 Task: Look for products in the category "Drink Mixes" from the brand "Ultima Replenisher".
Action: Mouse pressed left at (23, 99)
Screenshot: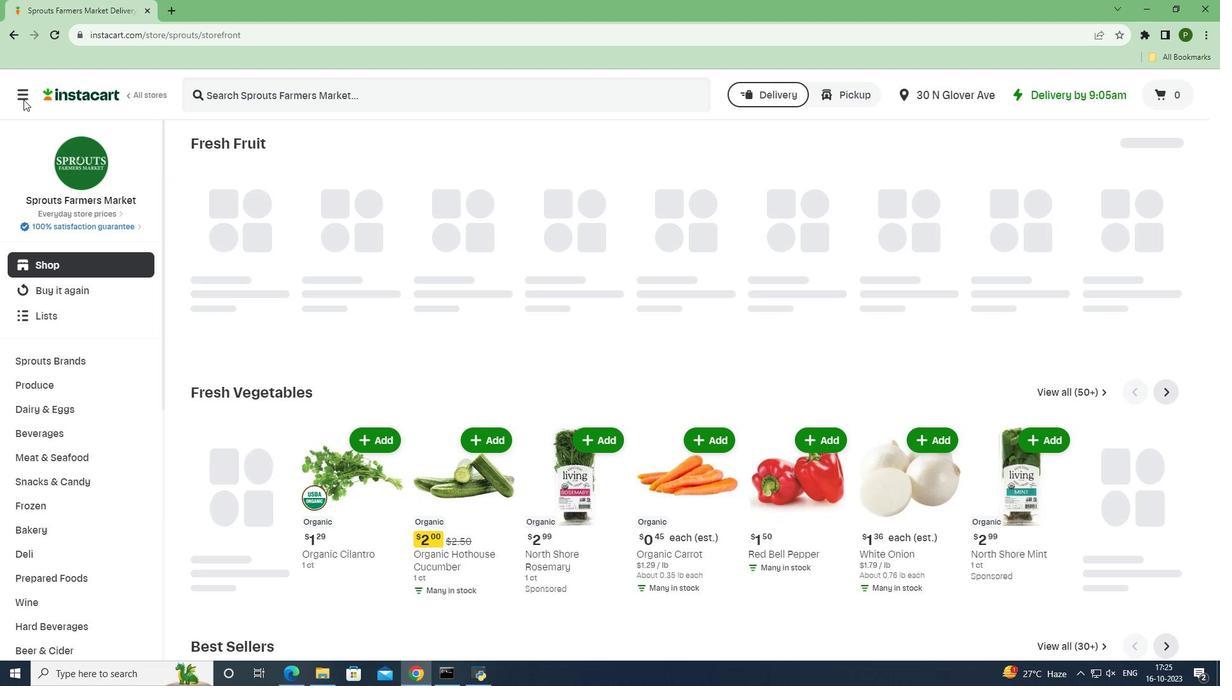 
Action: Mouse moved to (47, 345)
Screenshot: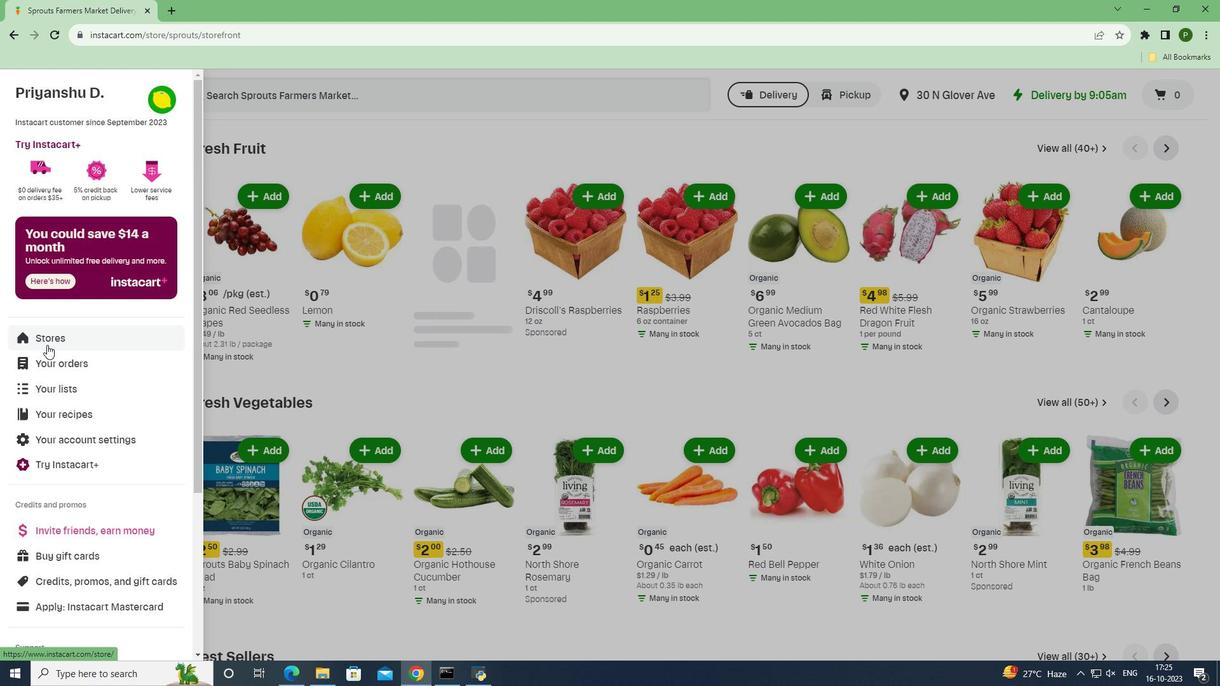 
Action: Mouse pressed left at (47, 345)
Screenshot: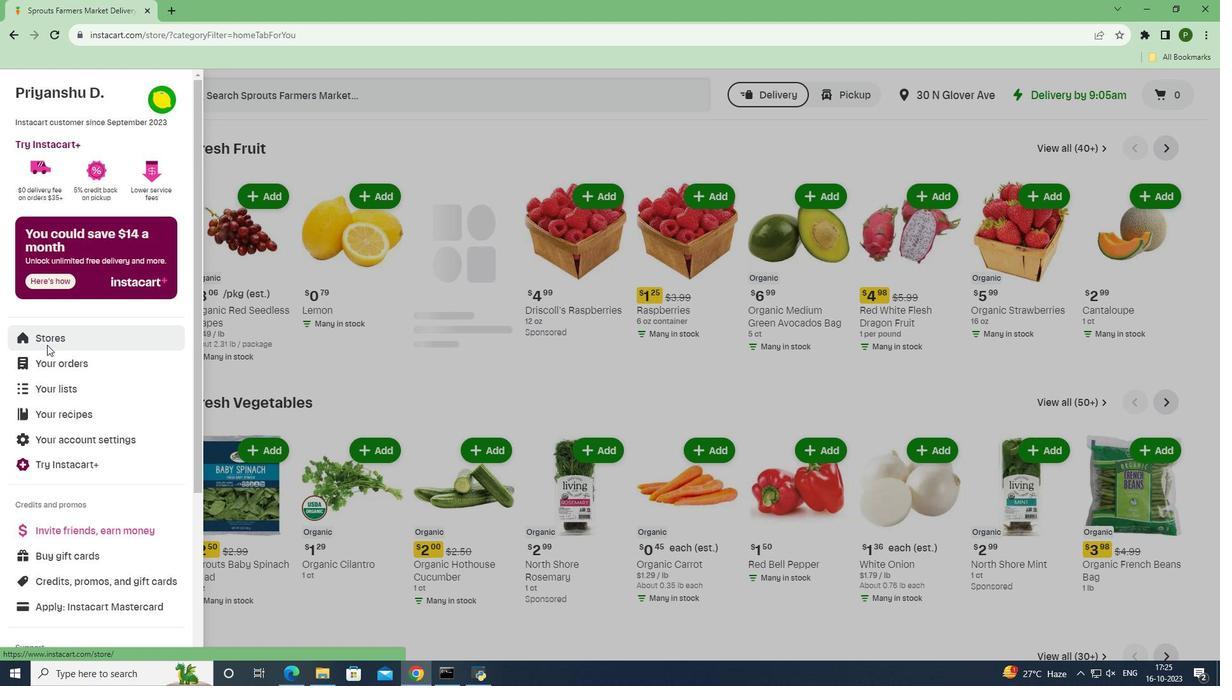 
Action: Mouse moved to (283, 149)
Screenshot: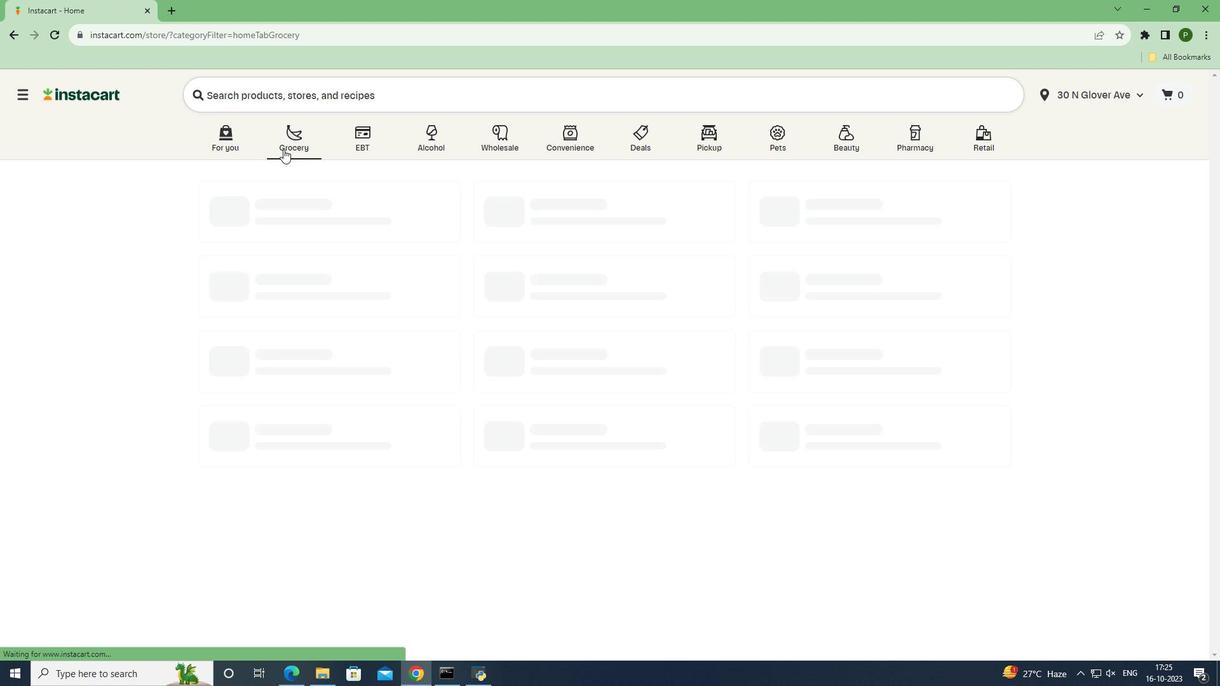 
Action: Mouse pressed left at (283, 149)
Screenshot: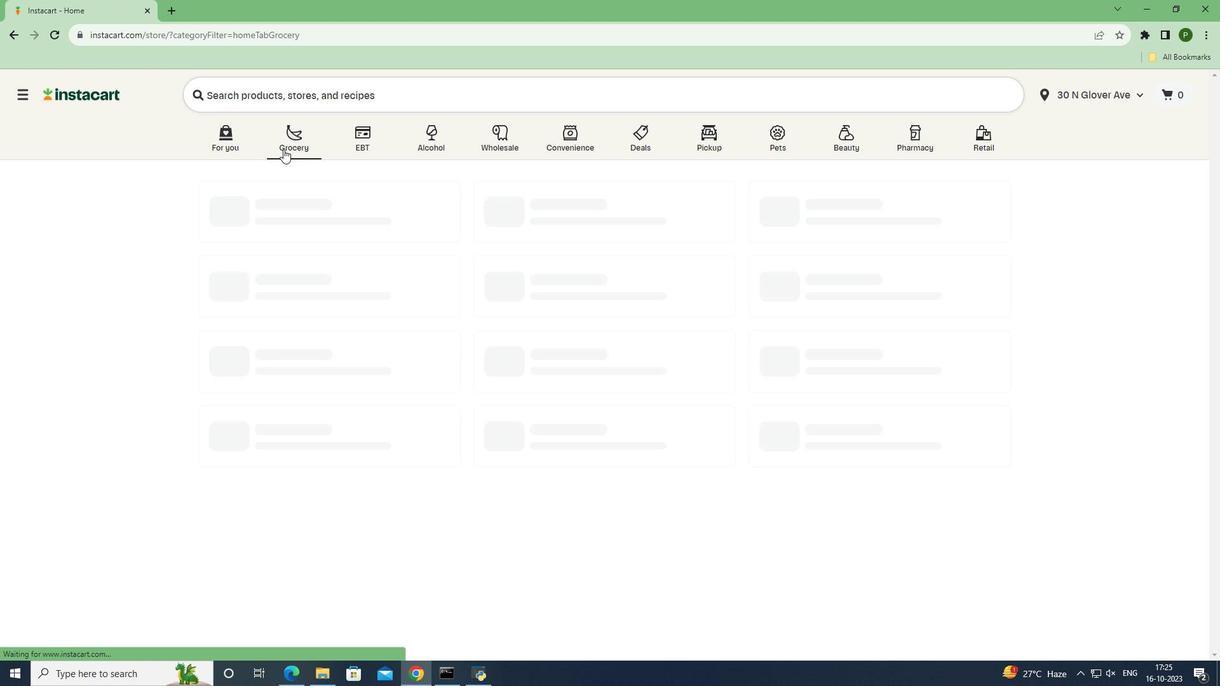 
Action: Mouse moved to (794, 298)
Screenshot: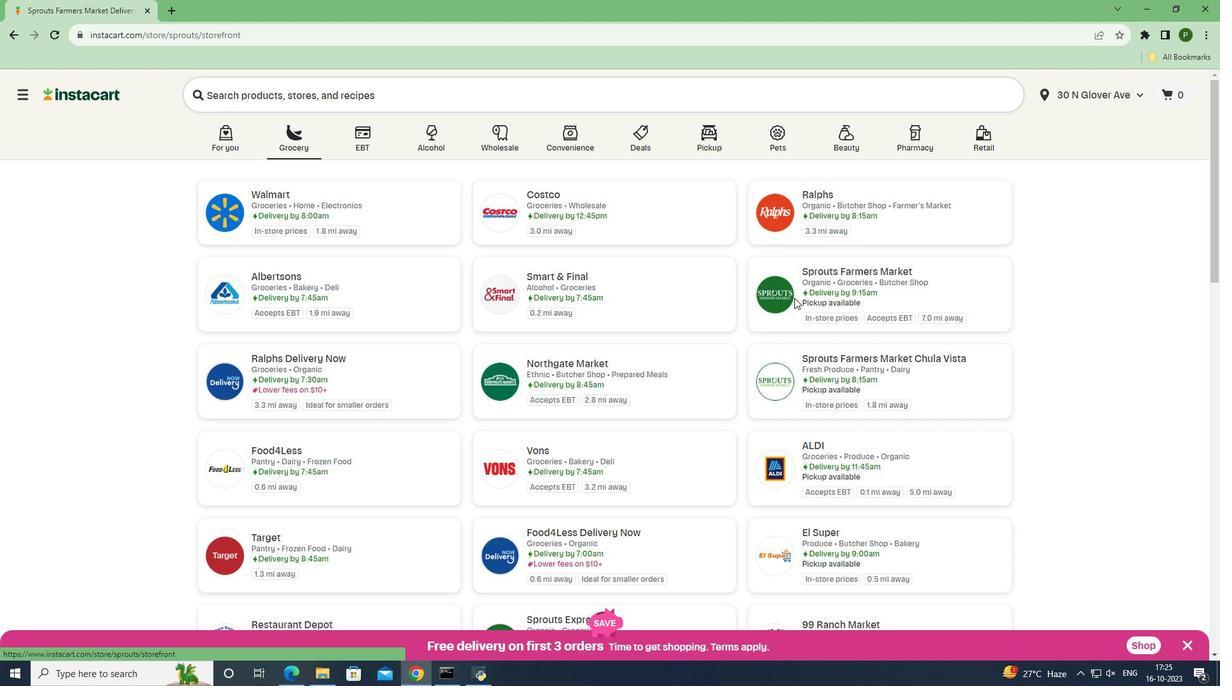 
Action: Mouse pressed left at (794, 298)
Screenshot: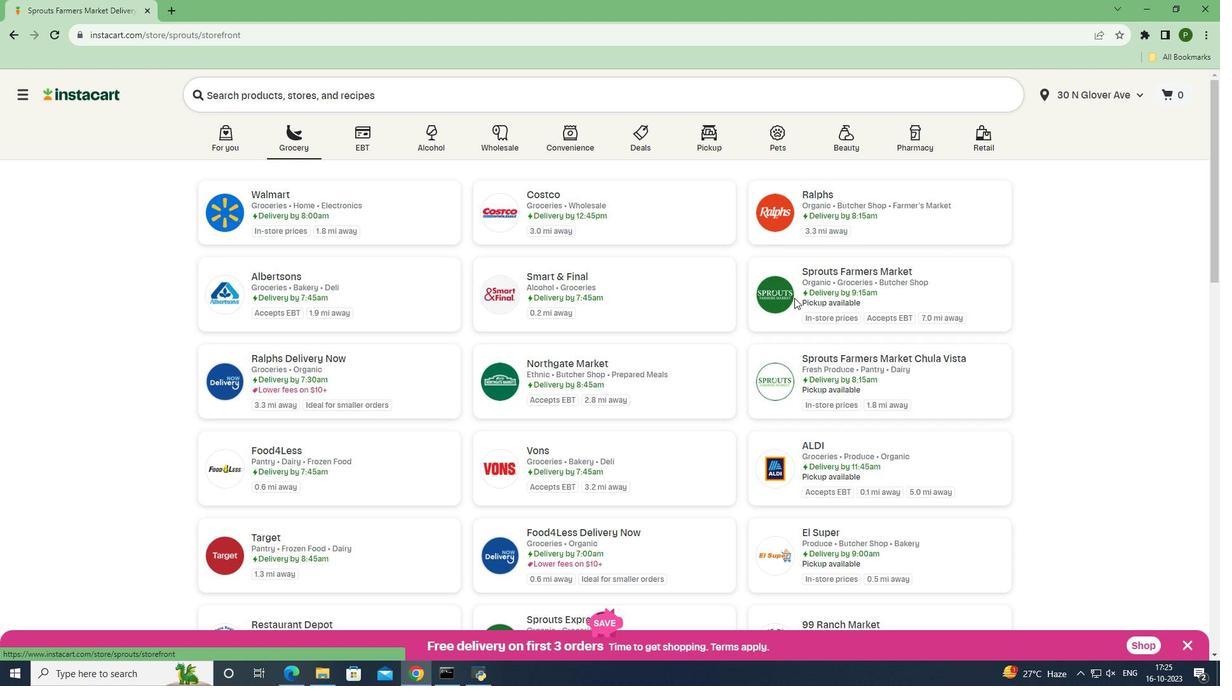 
Action: Mouse moved to (47, 442)
Screenshot: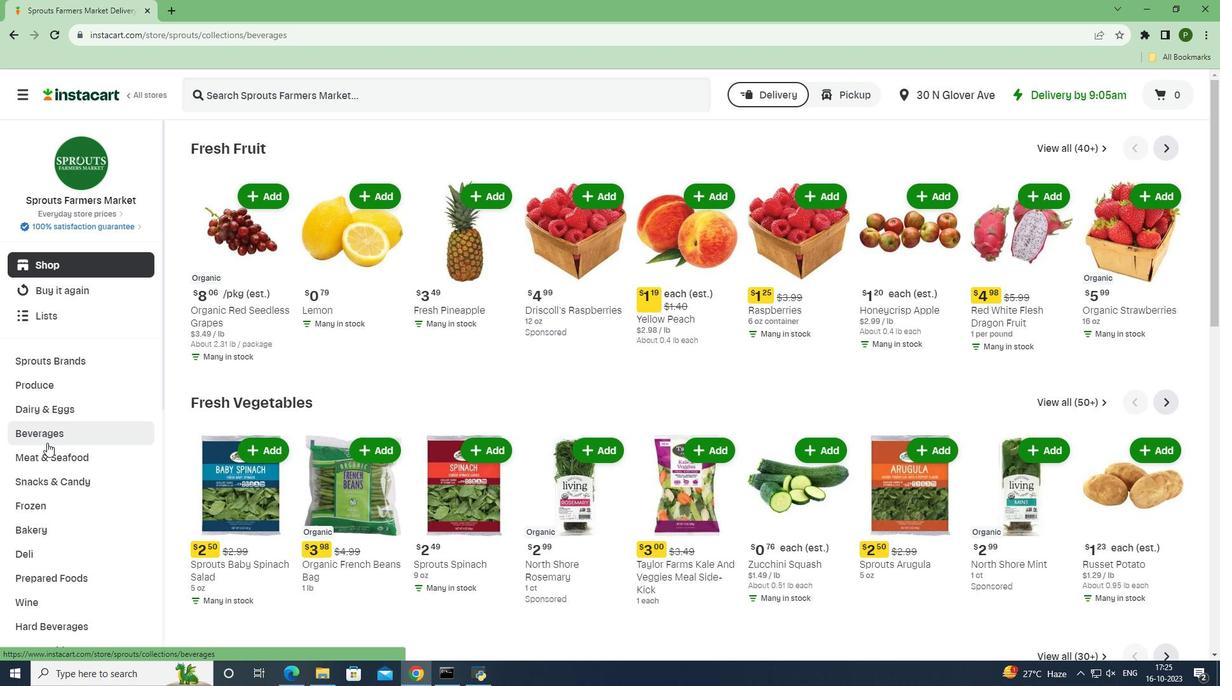 
Action: Mouse pressed left at (47, 442)
Screenshot: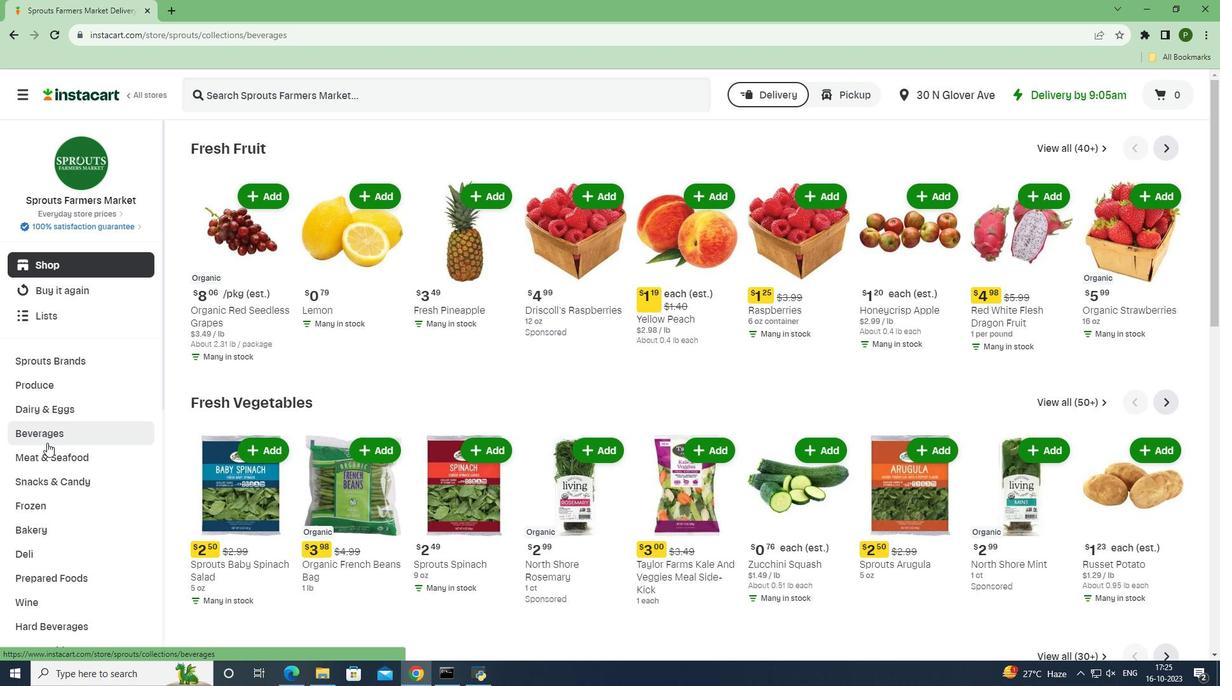 
Action: Mouse moved to (1145, 177)
Screenshot: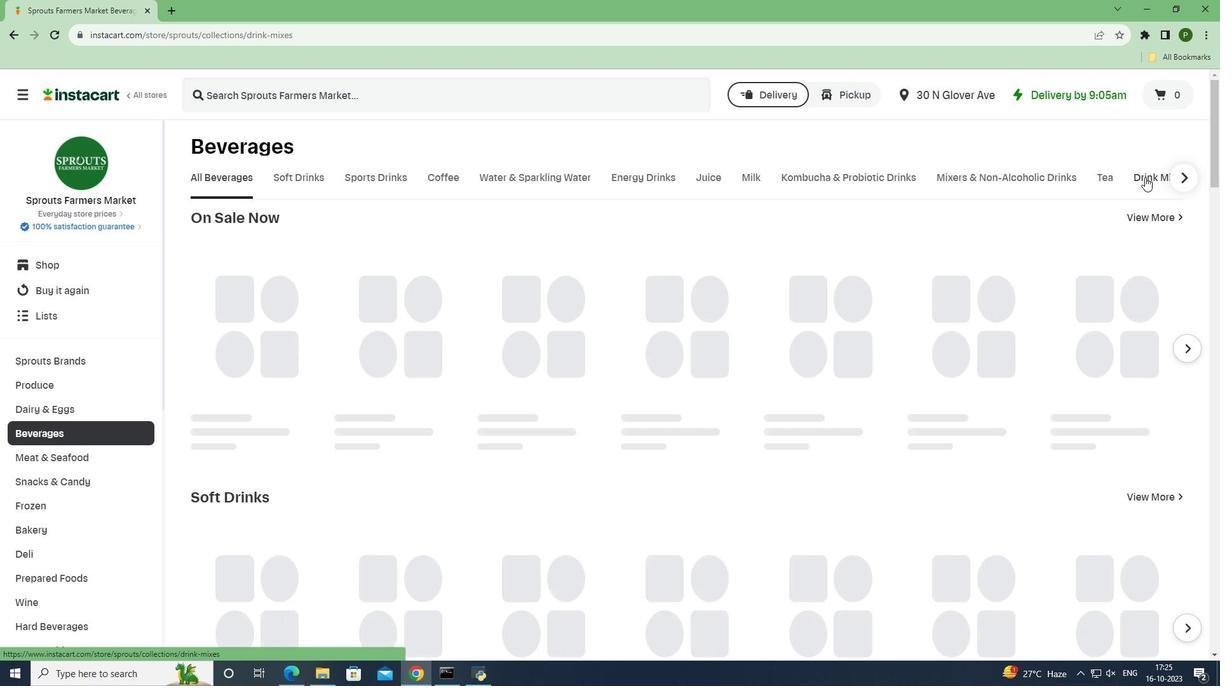 
Action: Mouse pressed left at (1145, 177)
Screenshot: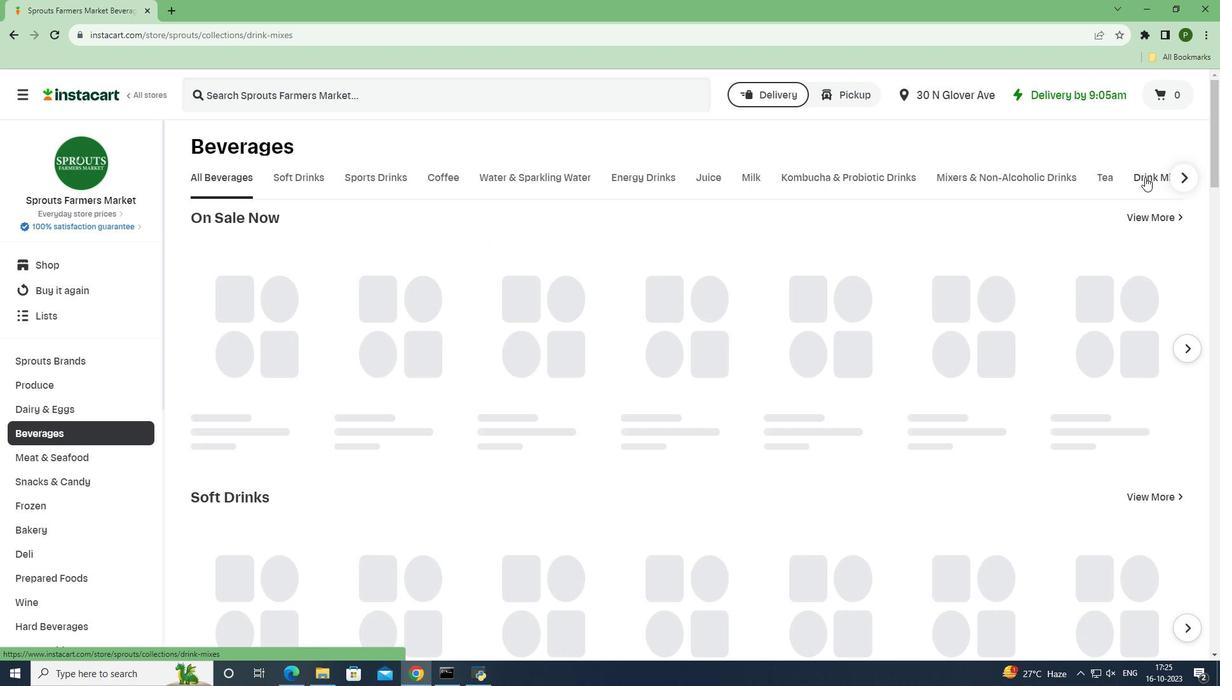 
Action: Mouse moved to (660, 238)
Screenshot: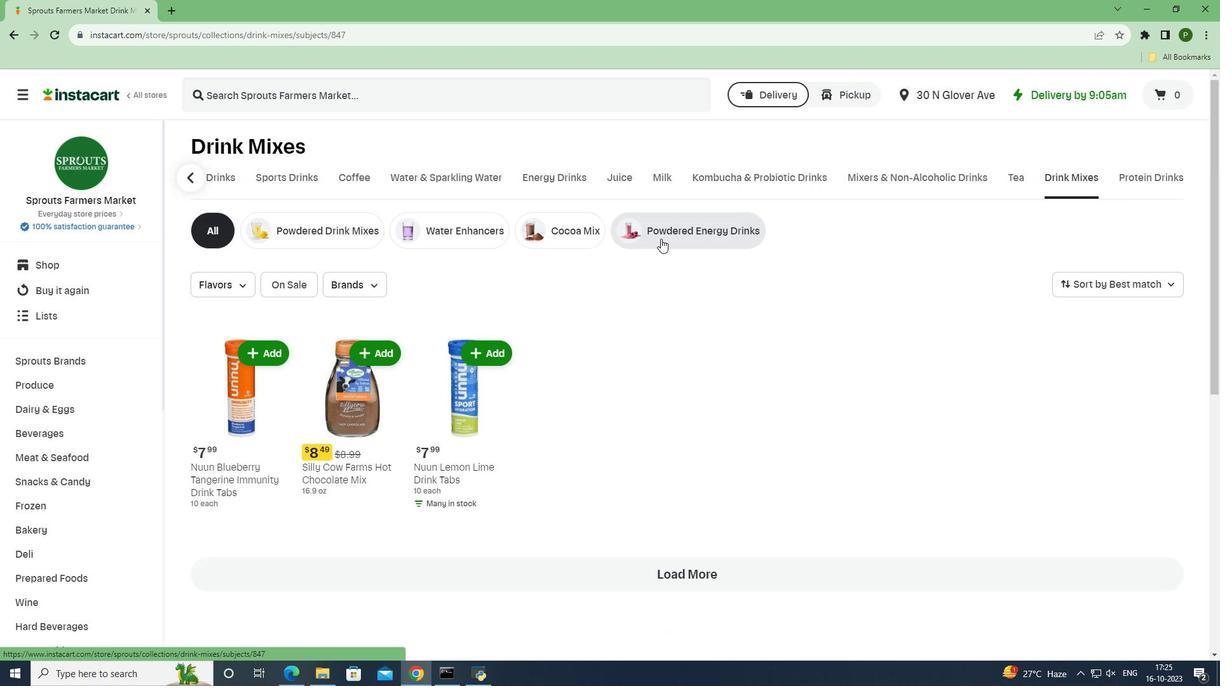 
Action: Mouse pressed left at (660, 238)
Screenshot: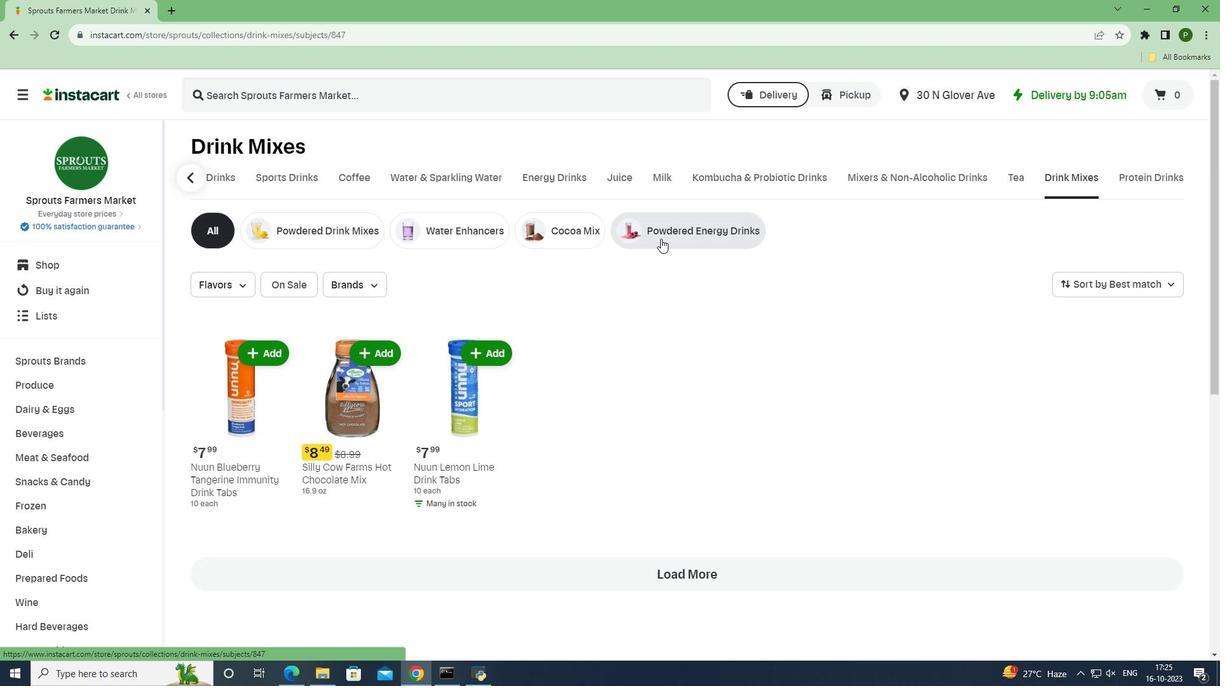 
Action: Mouse moved to (355, 291)
Screenshot: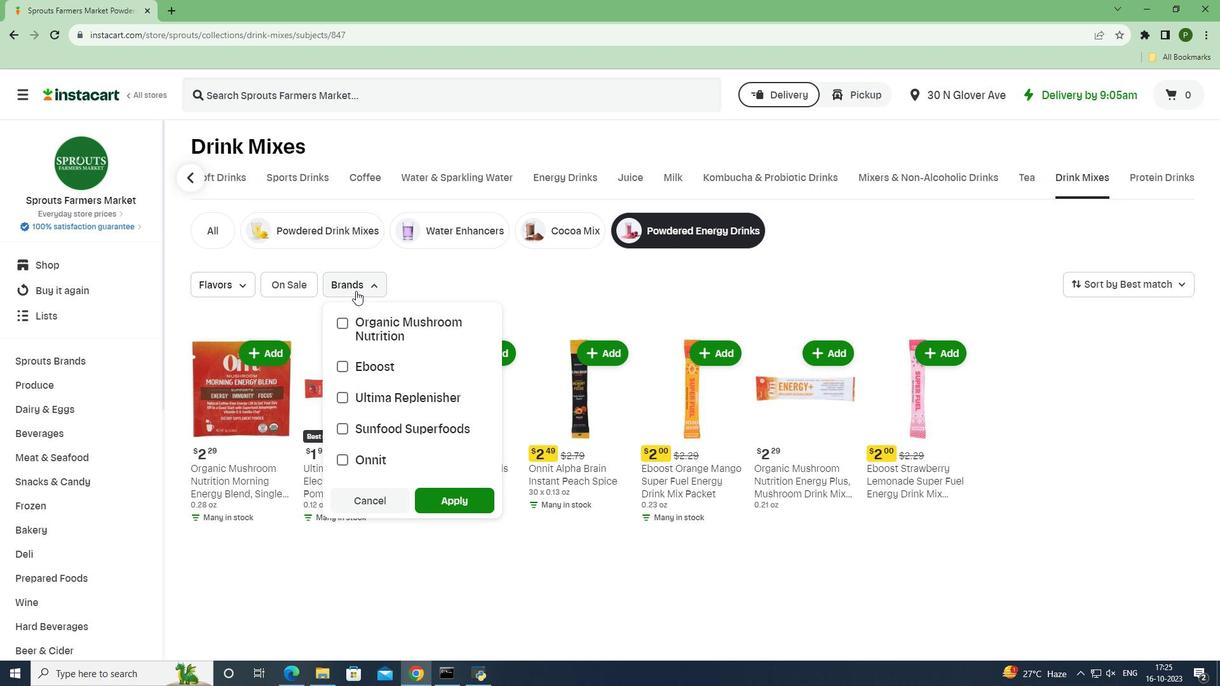 
Action: Mouse pressed left at (355, 291)
Screenshot: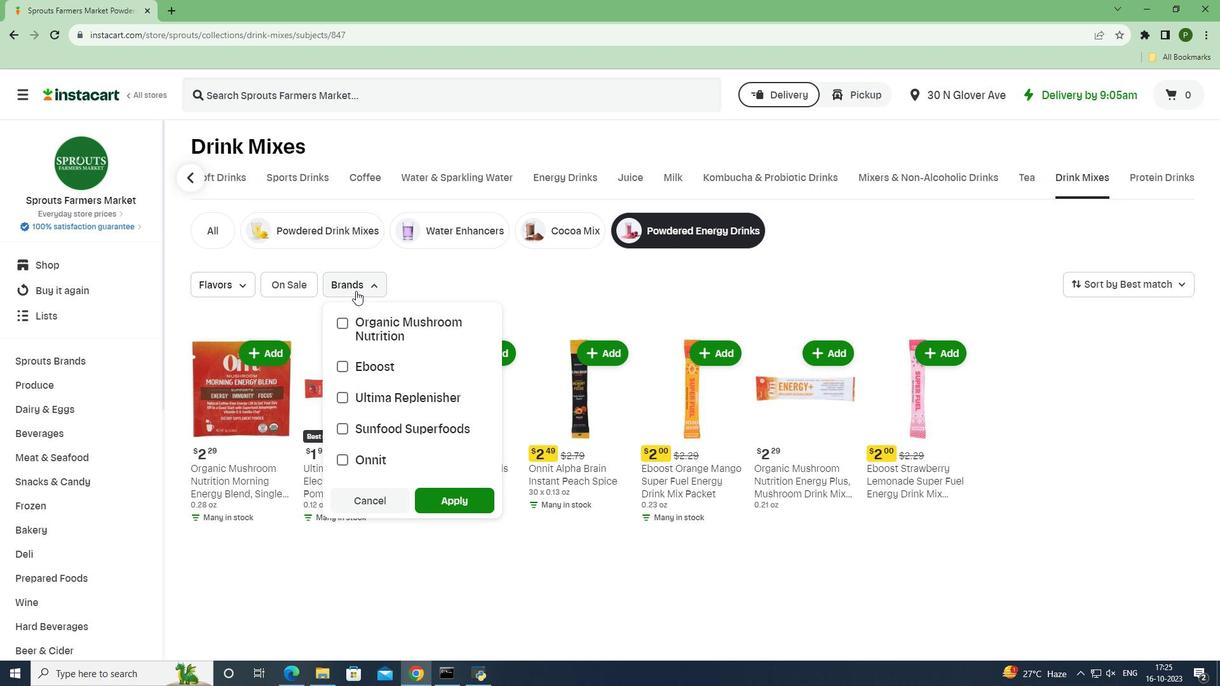 
Action: Mouse moved to (416, 397)
Screenshot: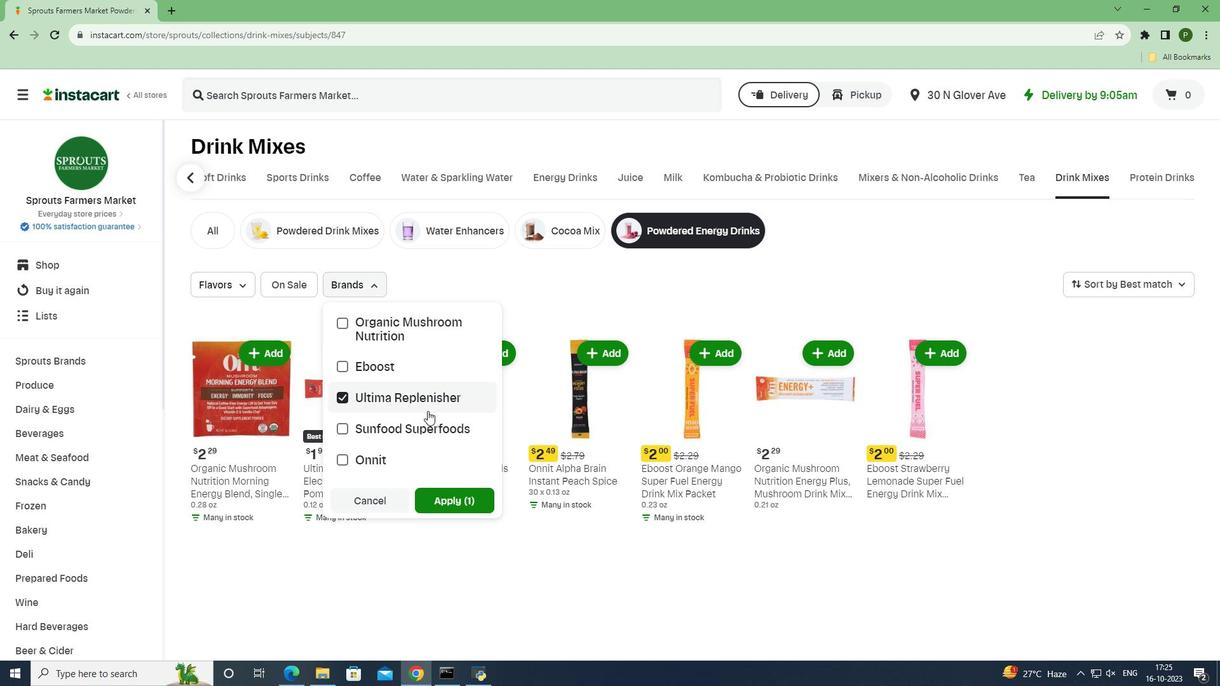 
Action: Mouse pressed left at (416, 397)
Screenshot: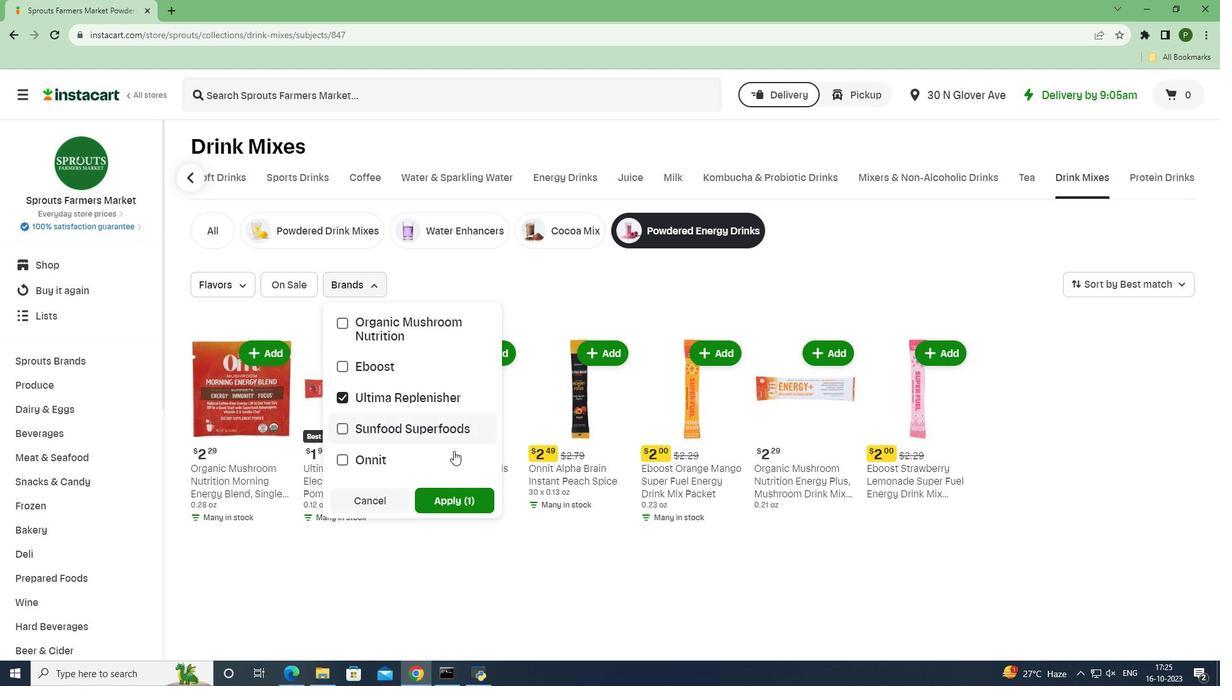 
Action: Mouse moved to (466, 497)
Screenshot: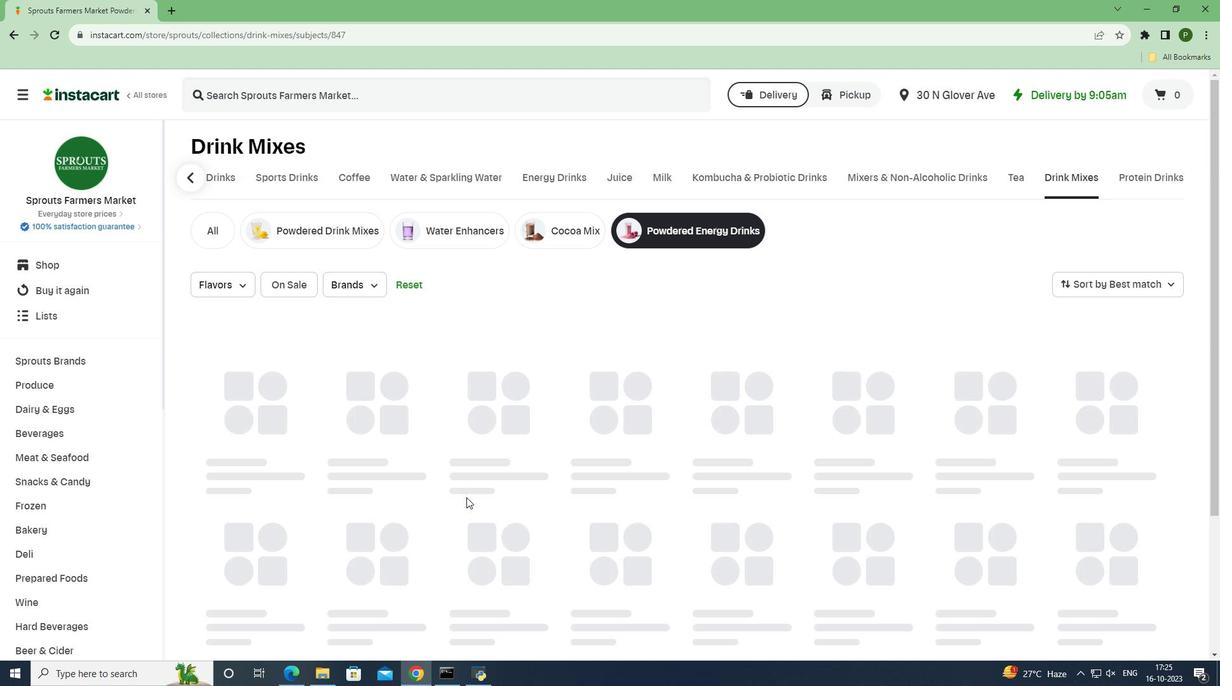 
Action: Mouse pressed left at (466, 497)
Screenshot: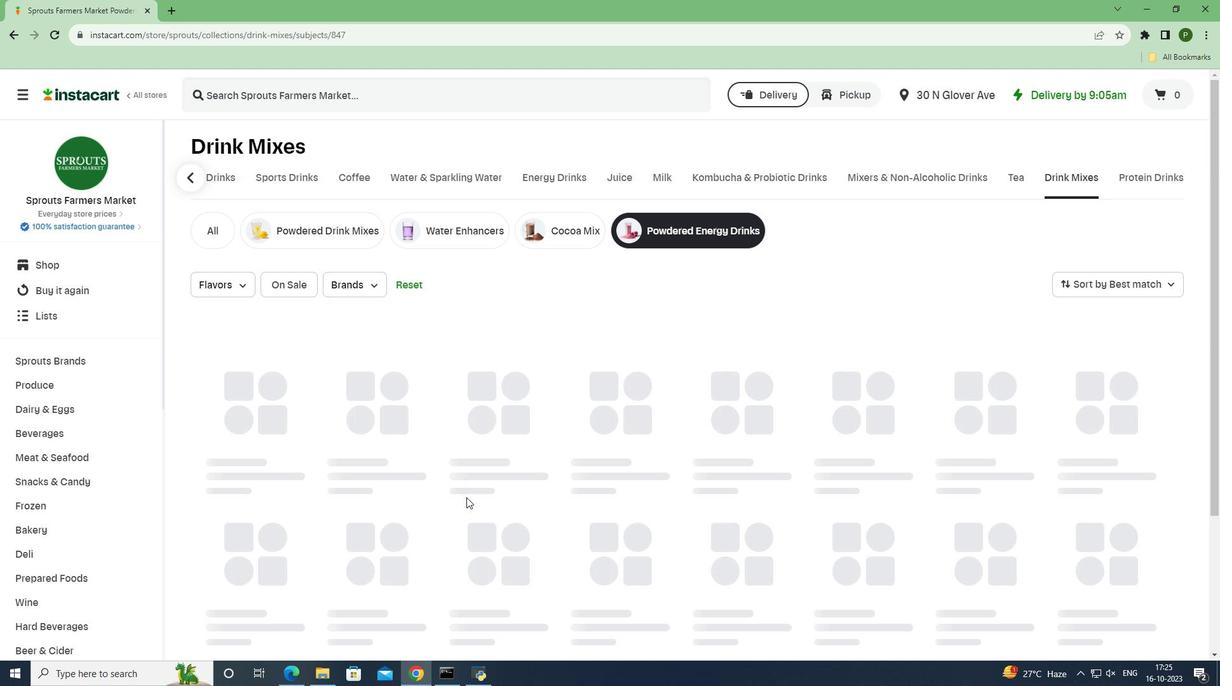 
Action: Mouse moved to (660, 432)
Screenshot: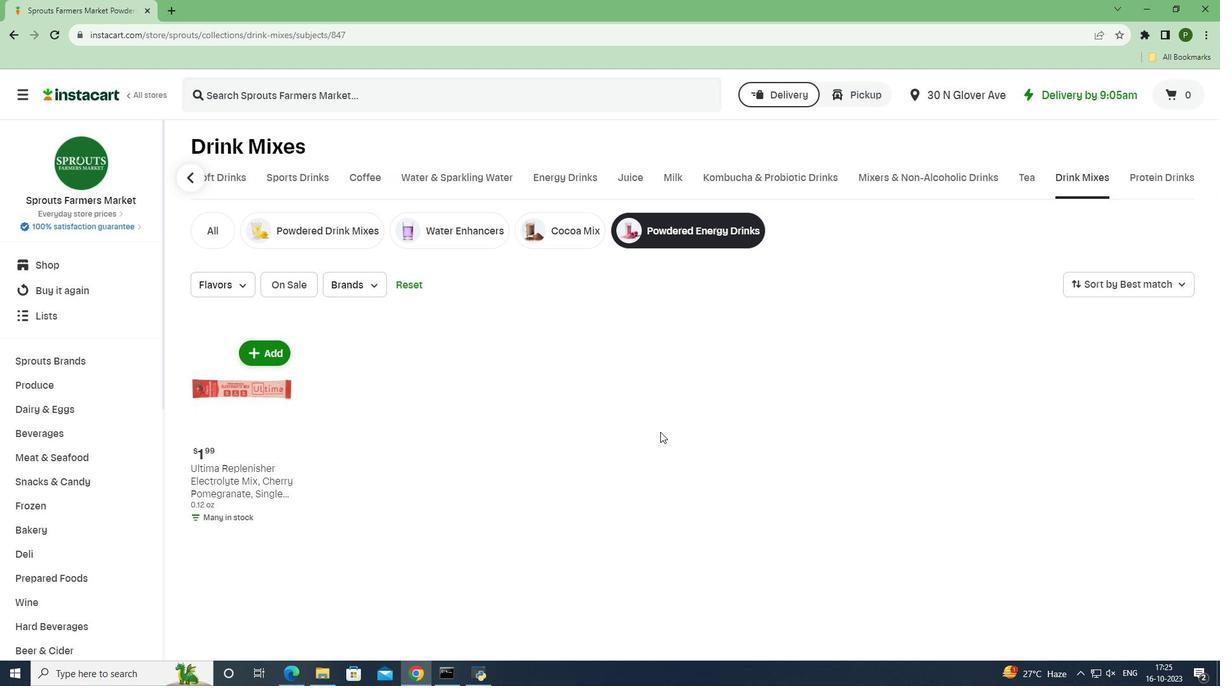 
